 Task: Play animation.
Action: Mouse moved to (228, 107)
Screenshot: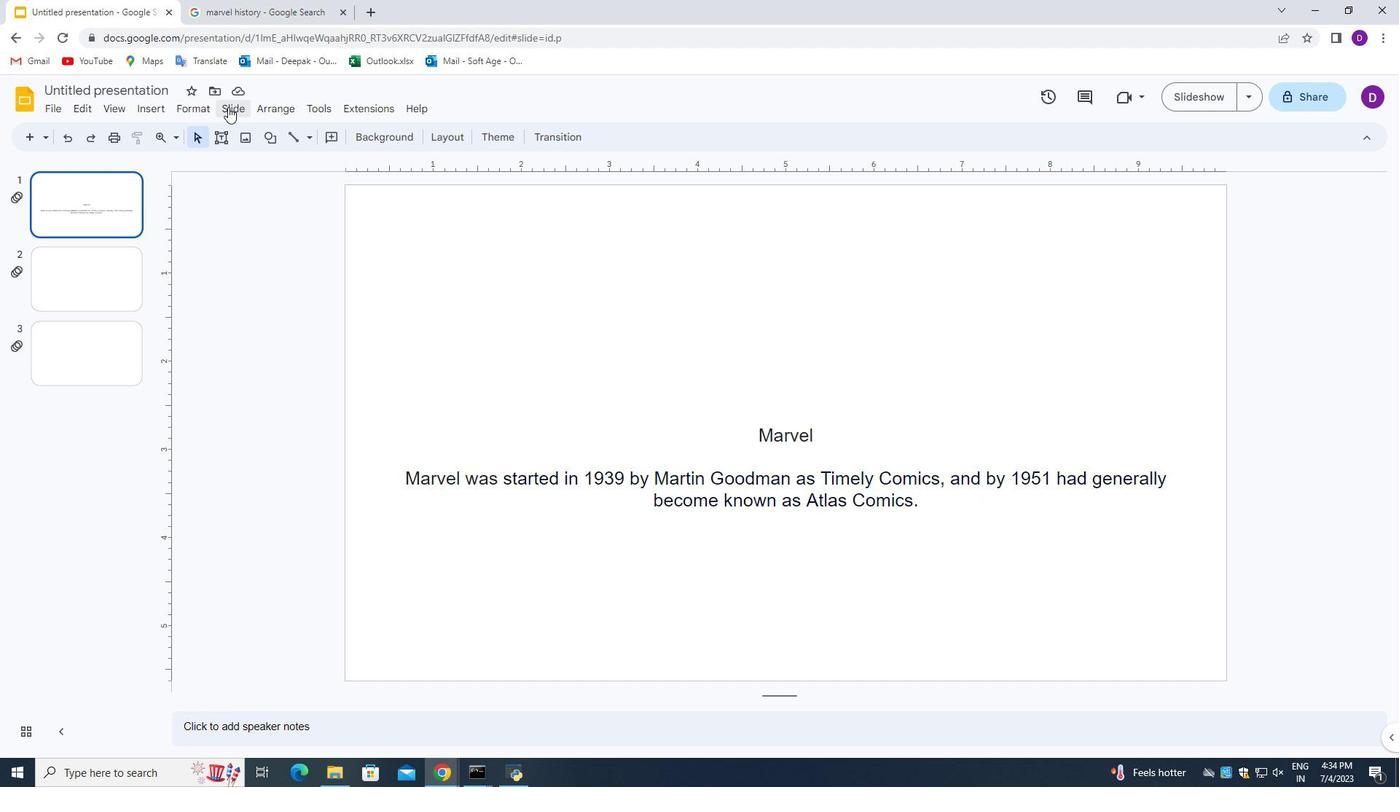 
Action: Mouse pressed left at (228, 107)
Screenshot: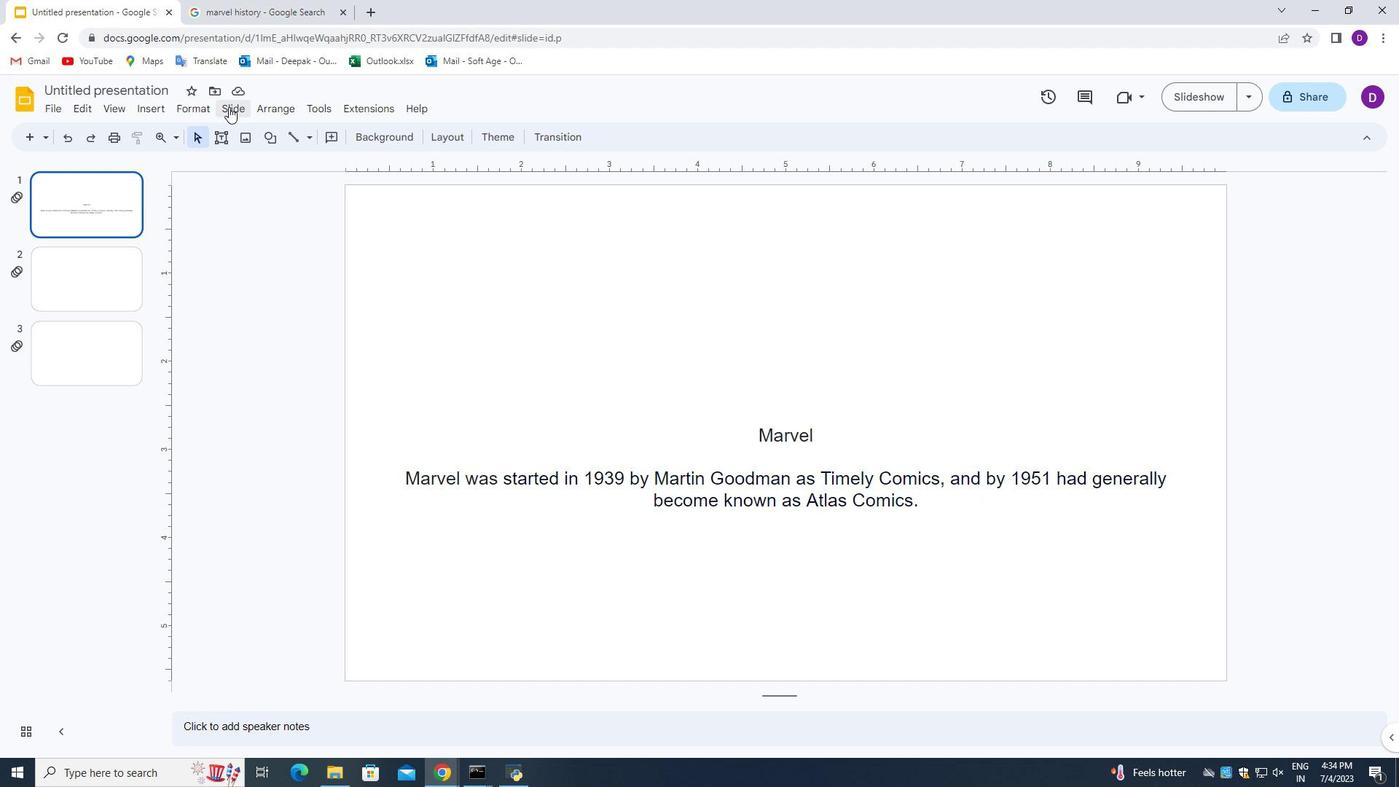 
Action: Mouse moved to (284, 306)
Screenshot: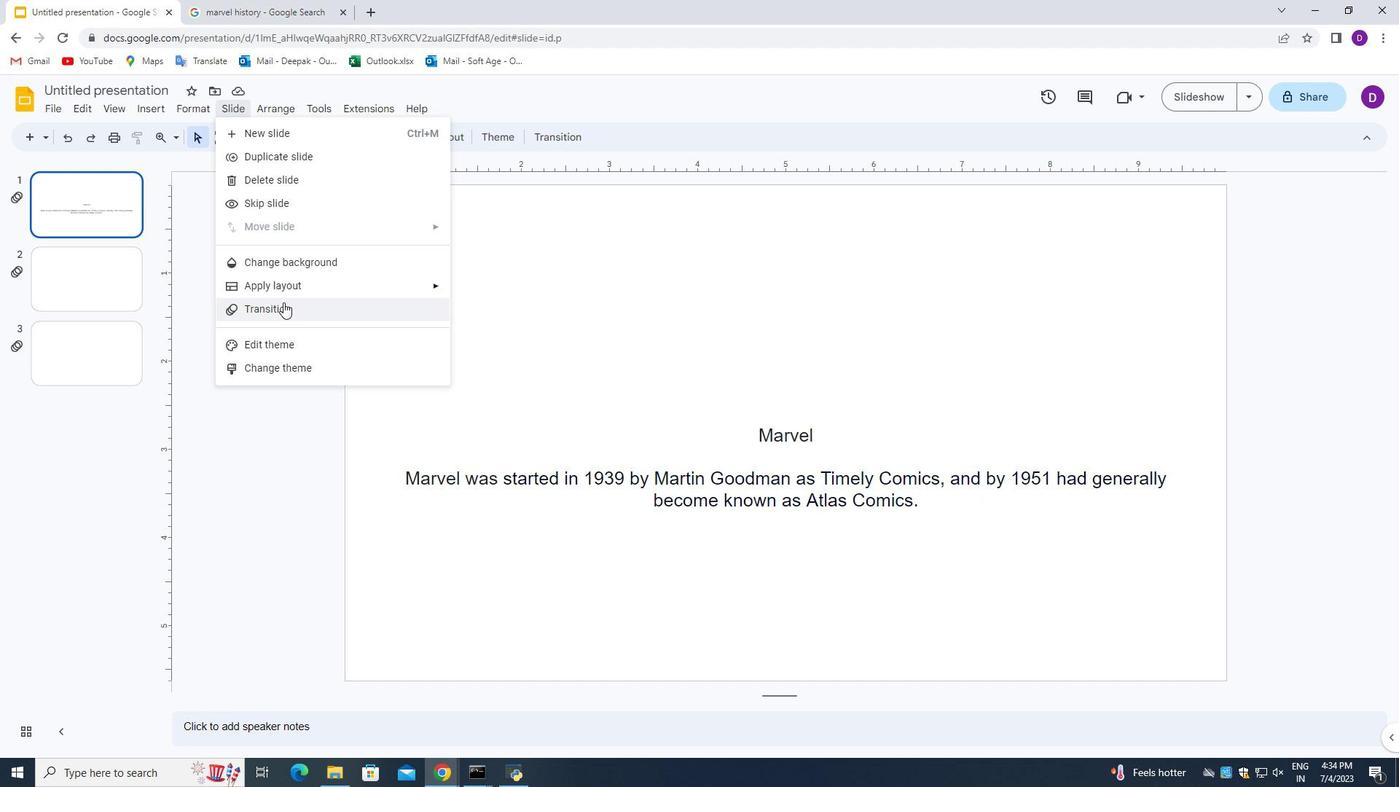 
Action: Mouse pressed left at (284, 306)
Screenshot: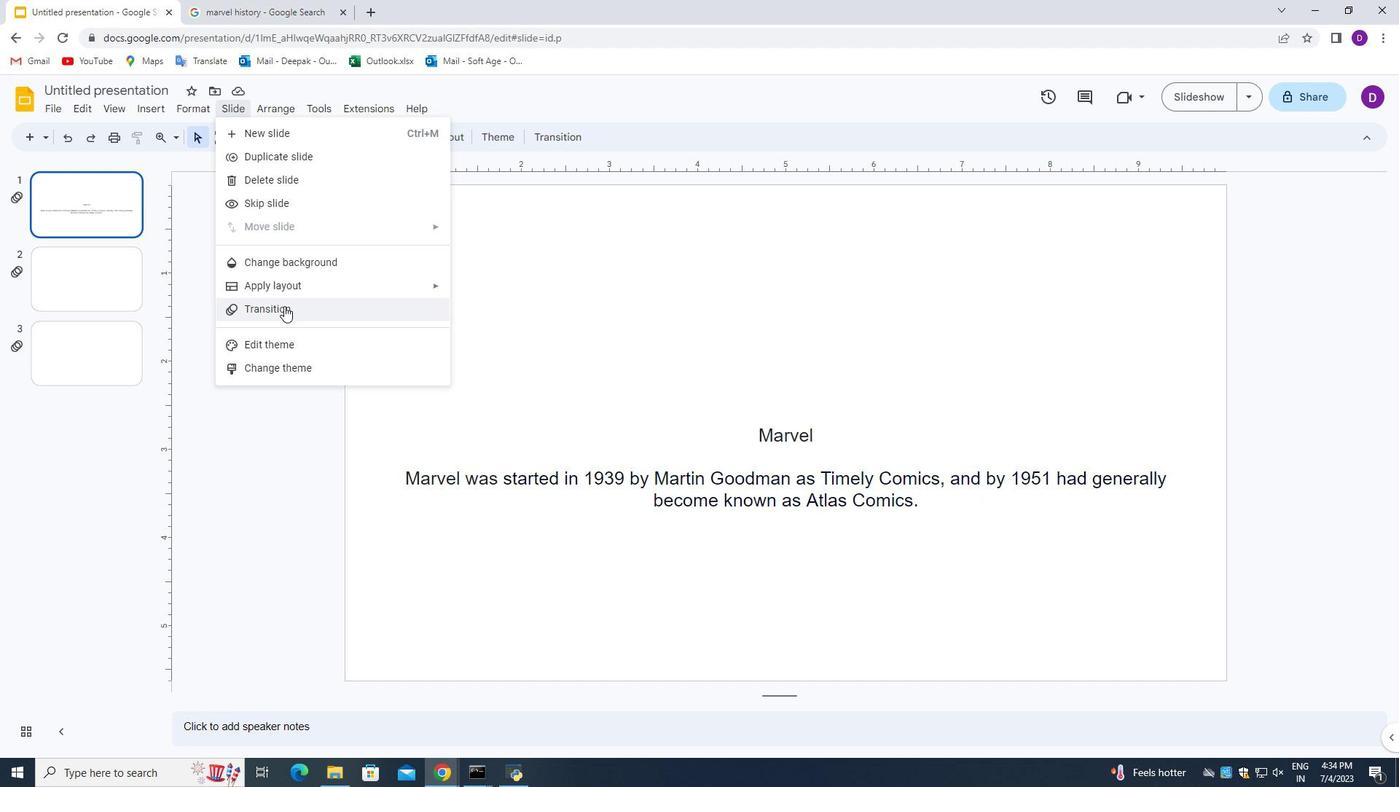 
Action: Mouse moved to (1207, 538)
Screenshot: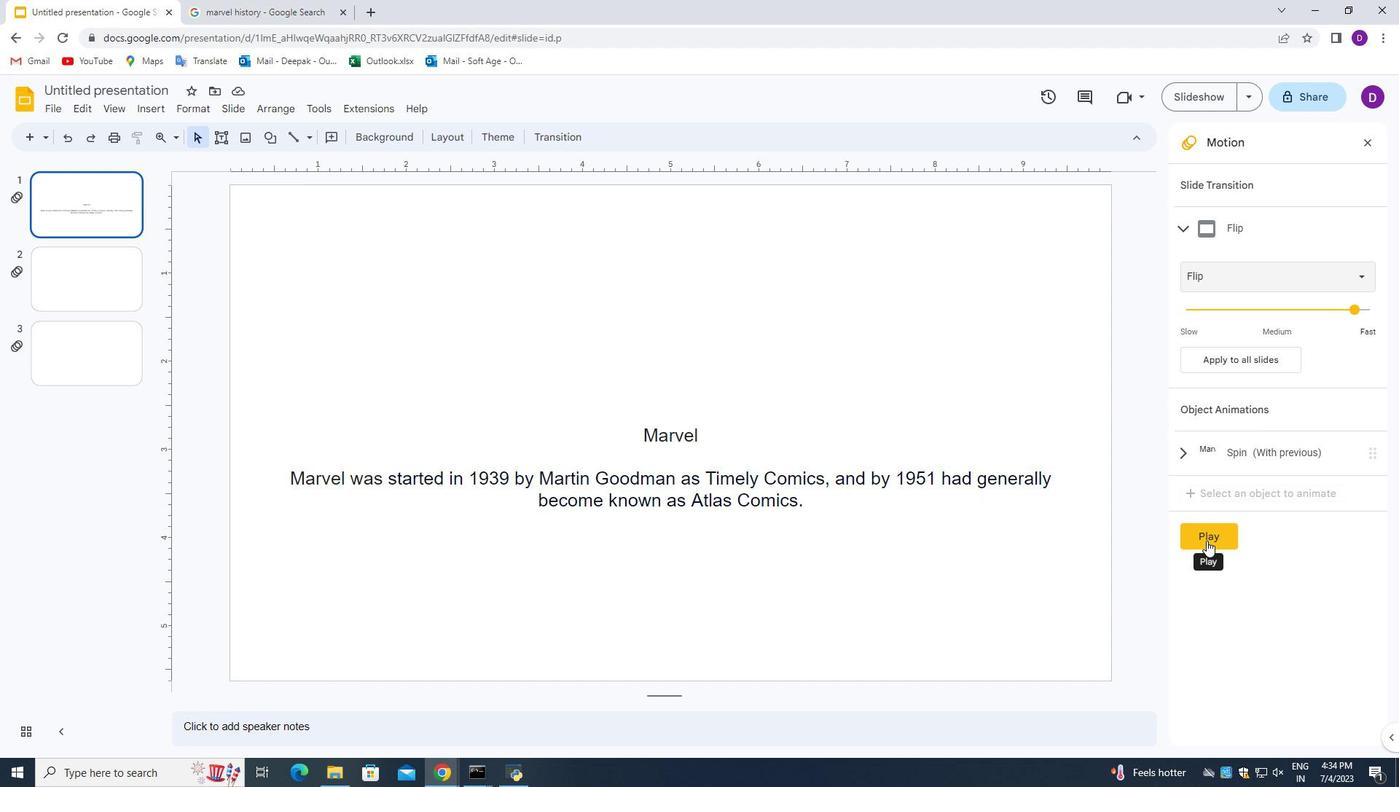 
Action: Mouse pressed left at (1207, 538)
Screenshot: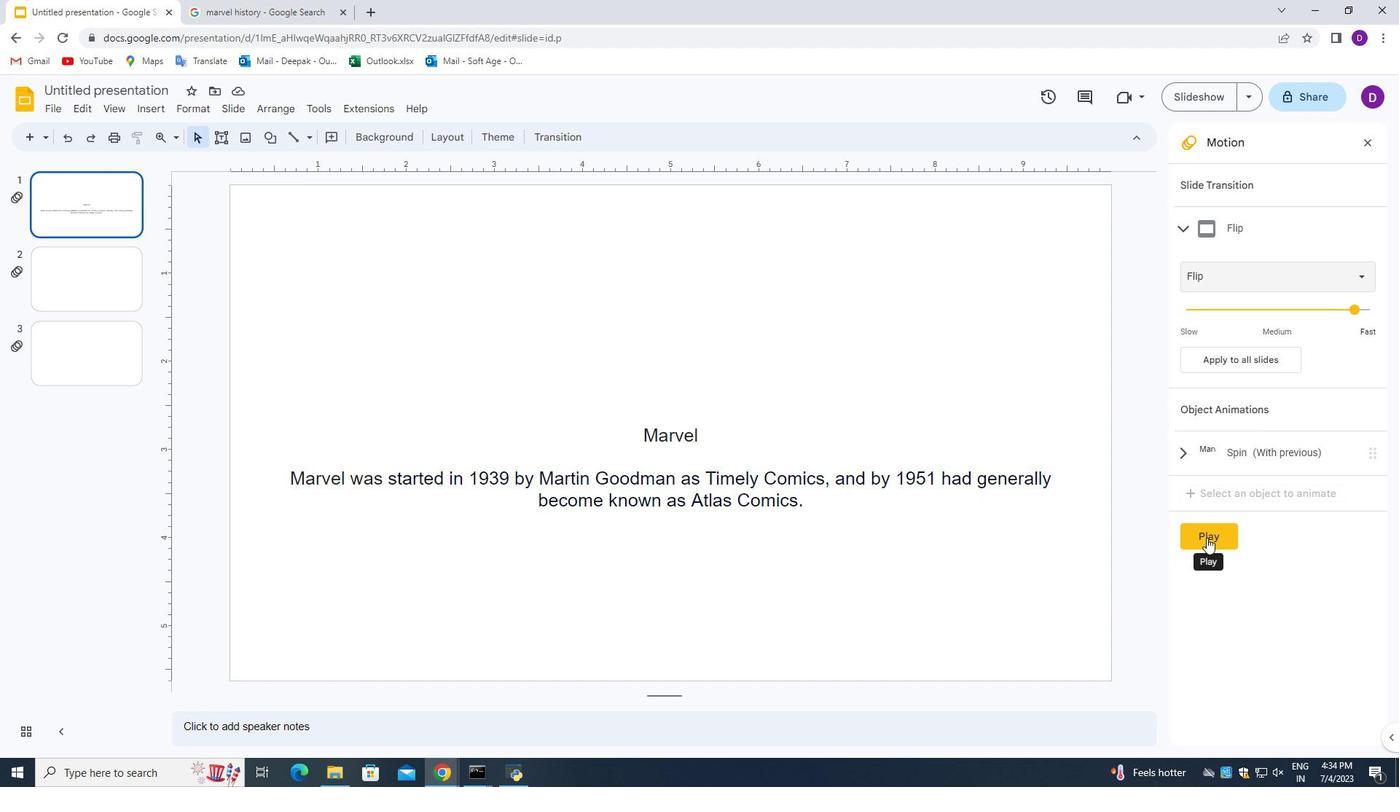 
Action: Mouse moved to (1301, 555)
Screenshot: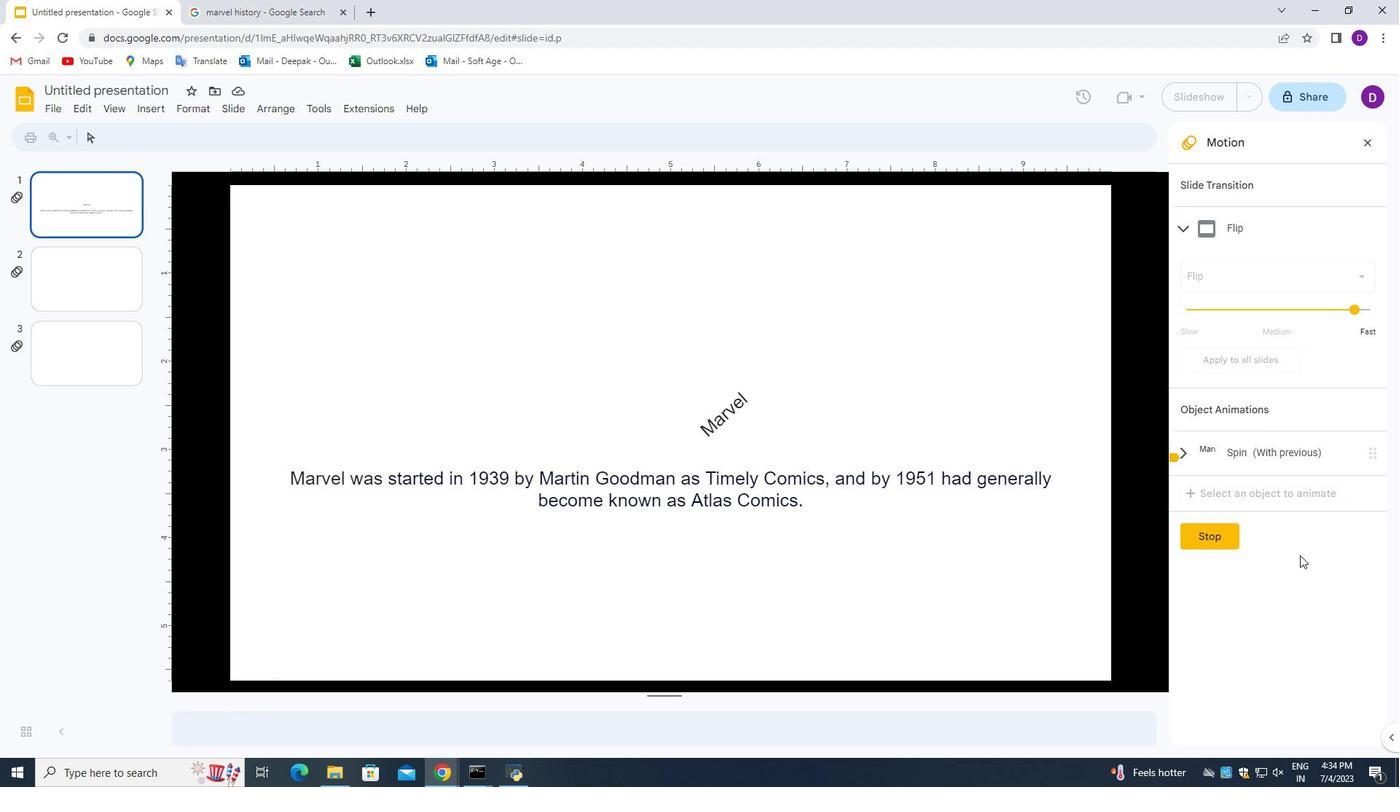 
